 Task: Use the formula "ISO.CEILING" in spreadsheet "Project portfolio".
Action: Mouse moved to (401, 233)
Screenshot: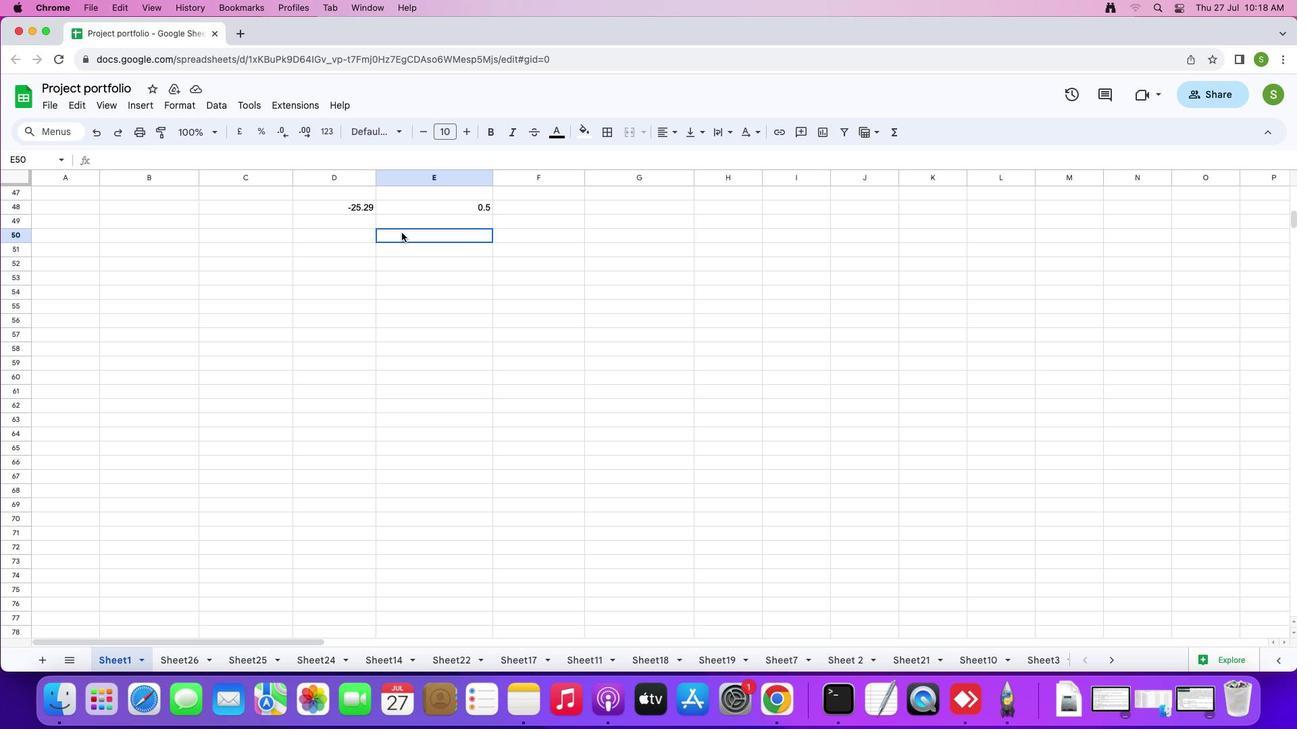 
Action: Mouse pressed left at (401, 233)
Screenshot: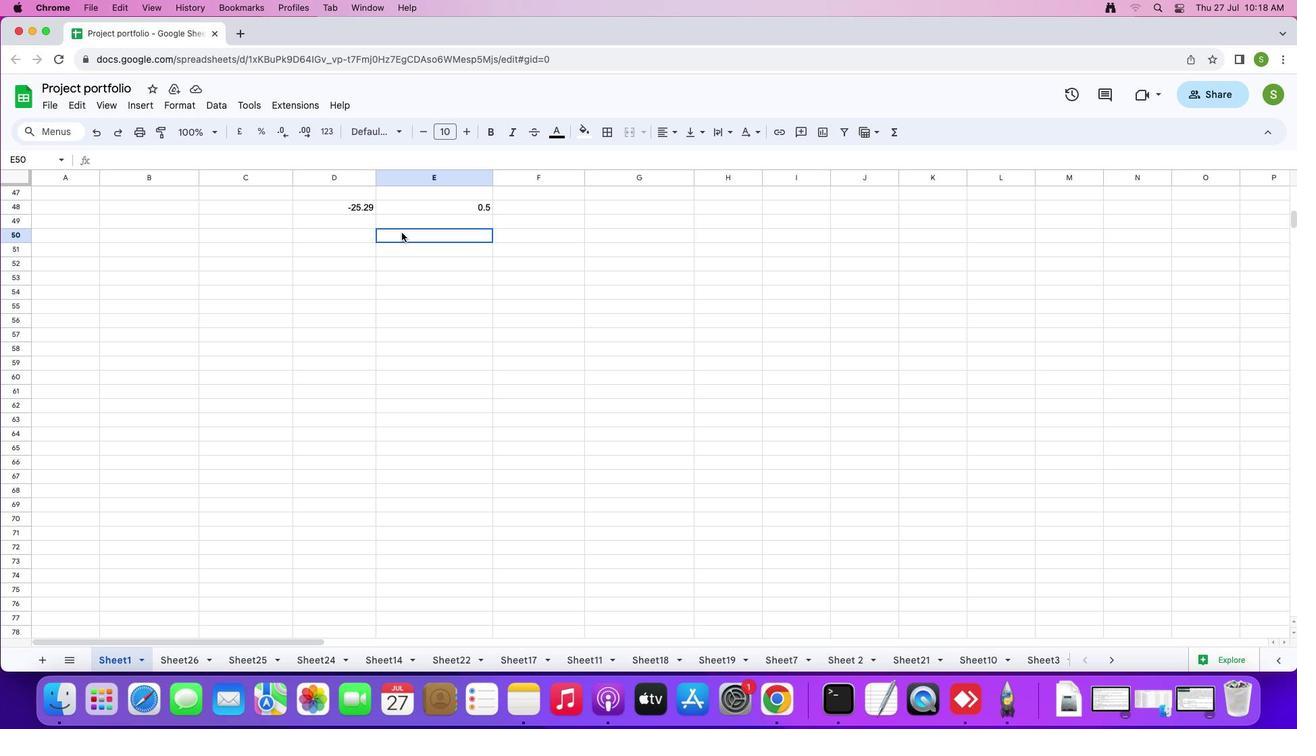 
Action: Mouse moved to (140, 102)
Screenshot: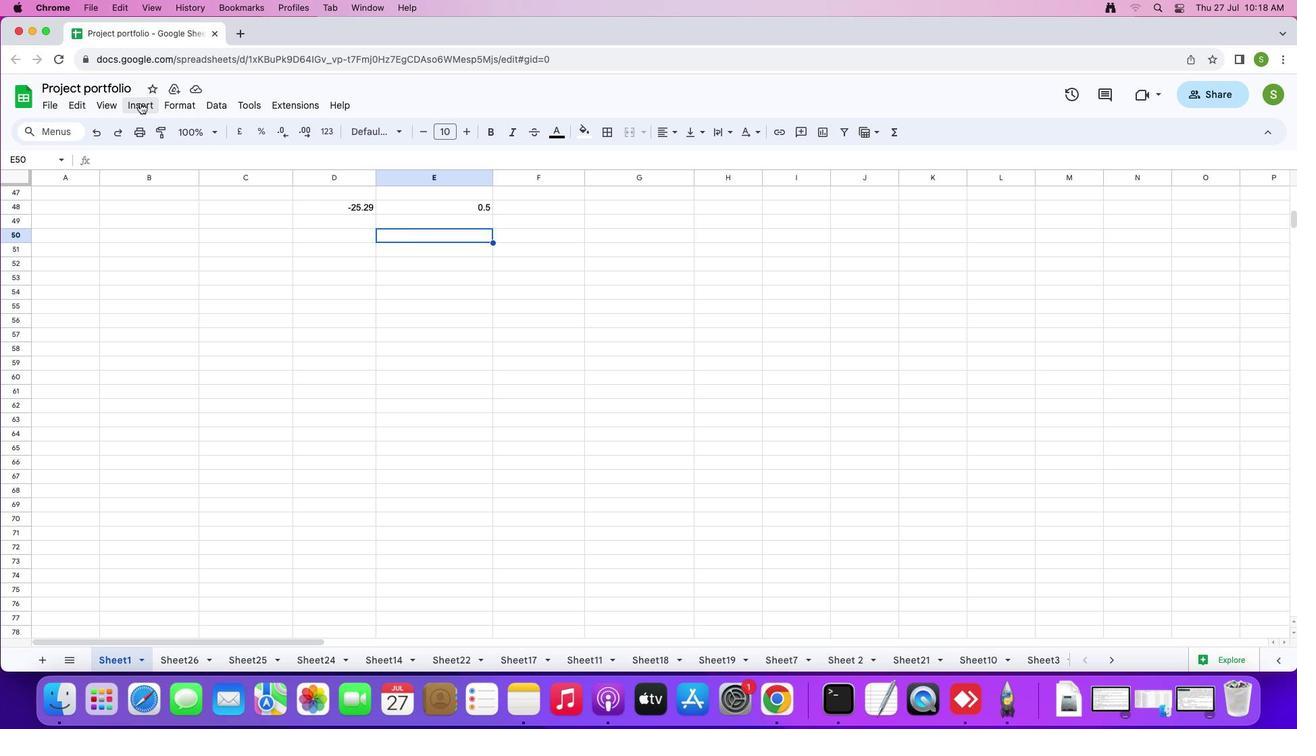 
Action: Mouse pressed left at (140, 102)
Screenshot: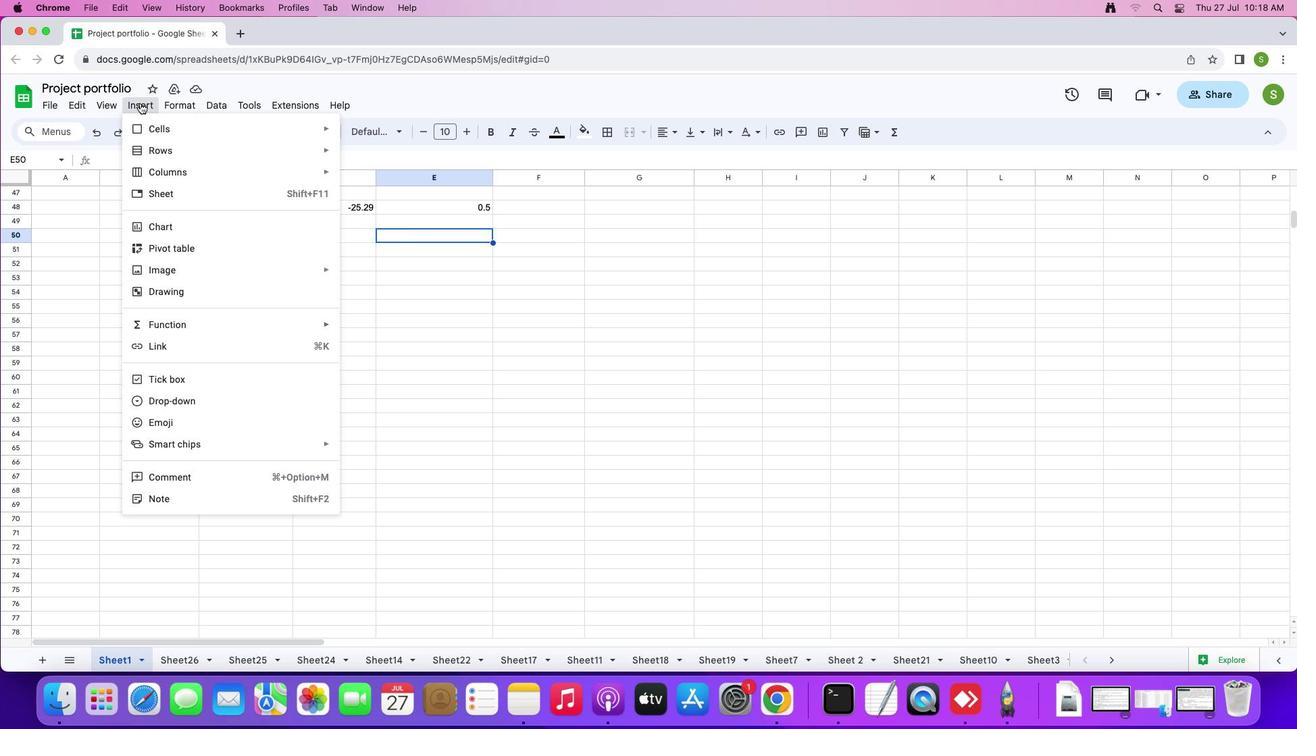 
Action: Mouse moved to (183, 333)
Screenshot: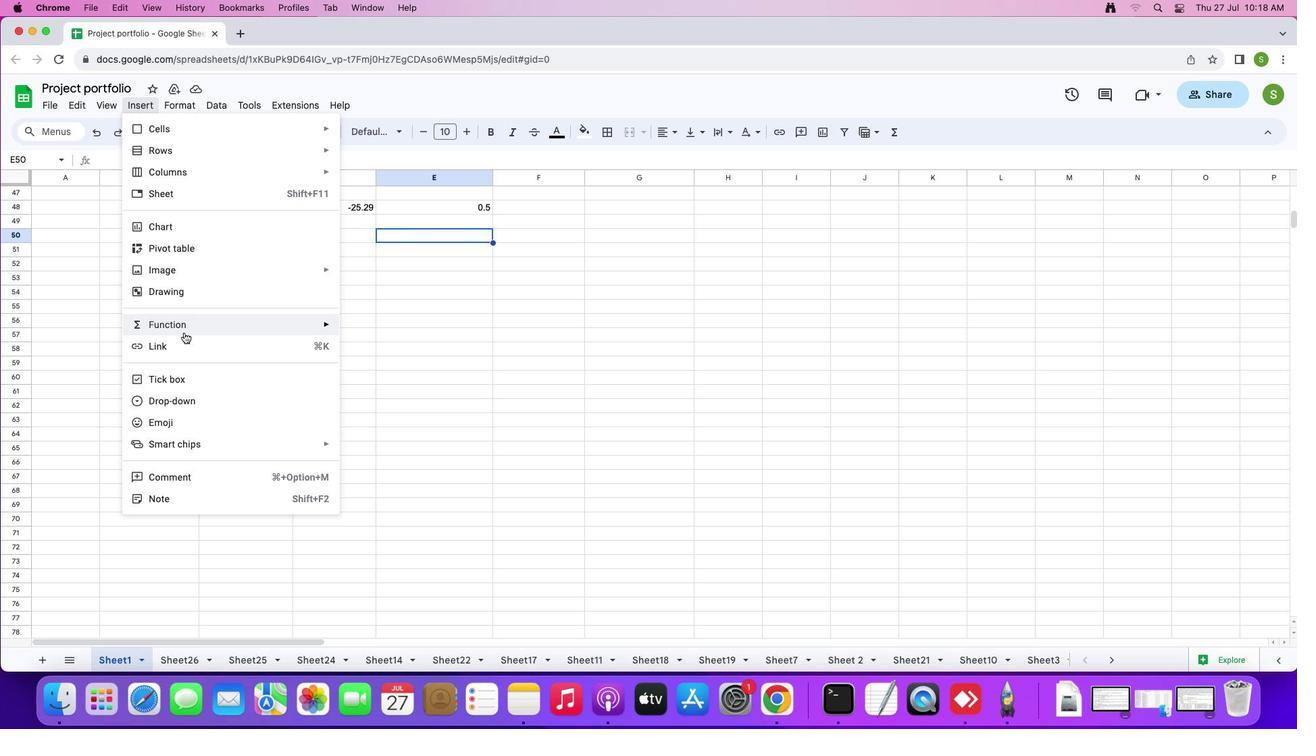 
Action: Mouse pressed left at (183, 333)
Screenshot: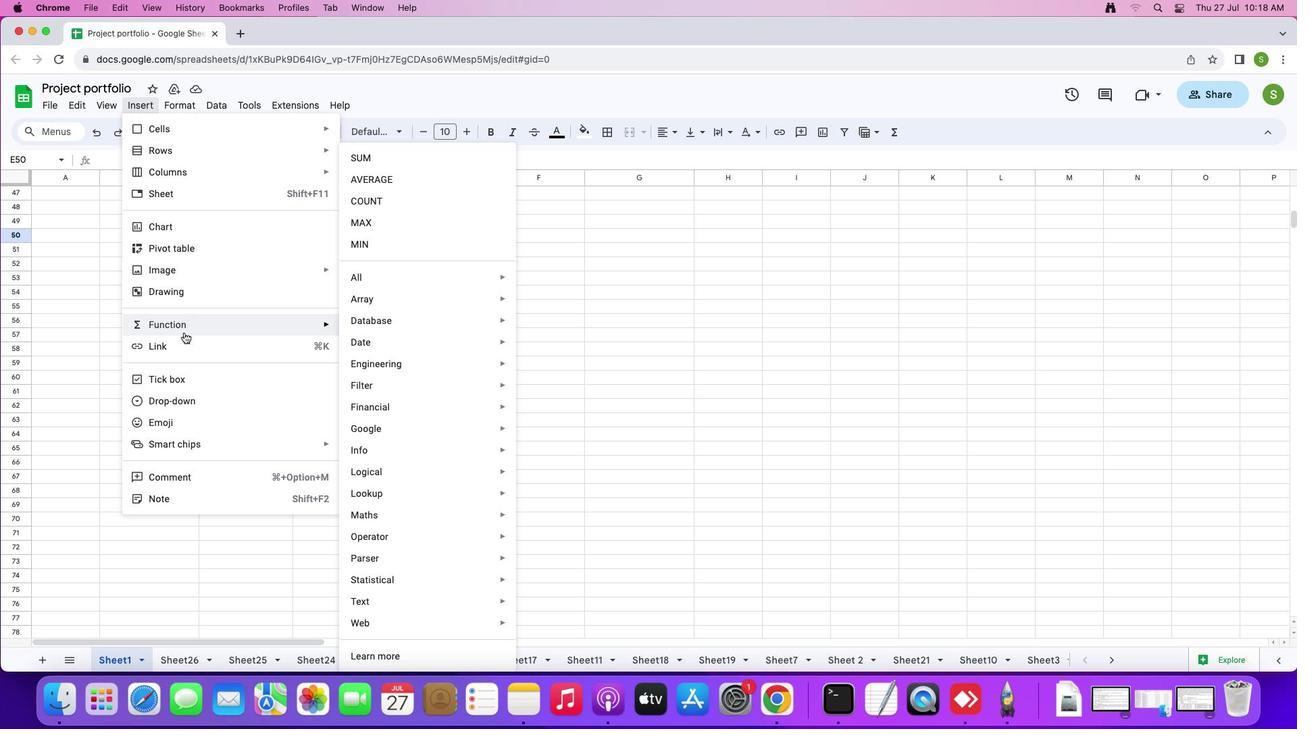 
Action: Mouse moved to (388, 281)
Screenshot: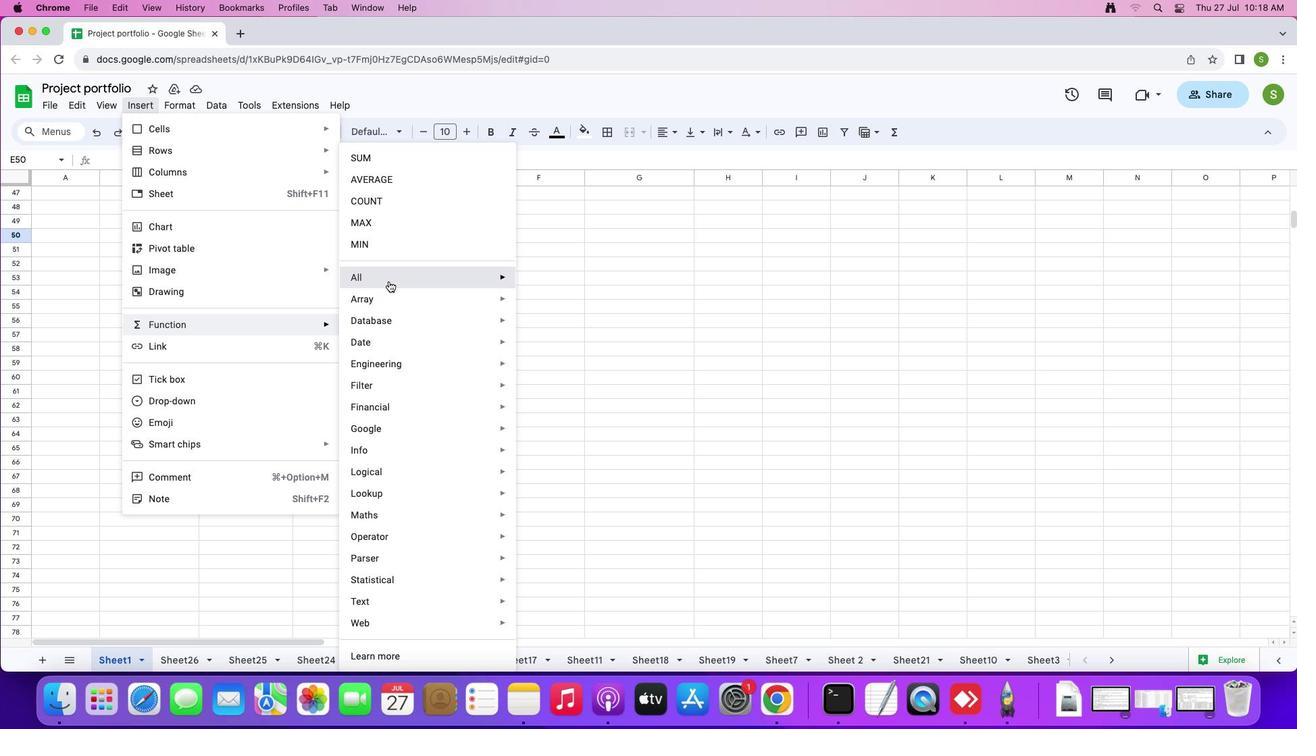 
Action: Mouse pressed left at (388, 281)
Screenshot: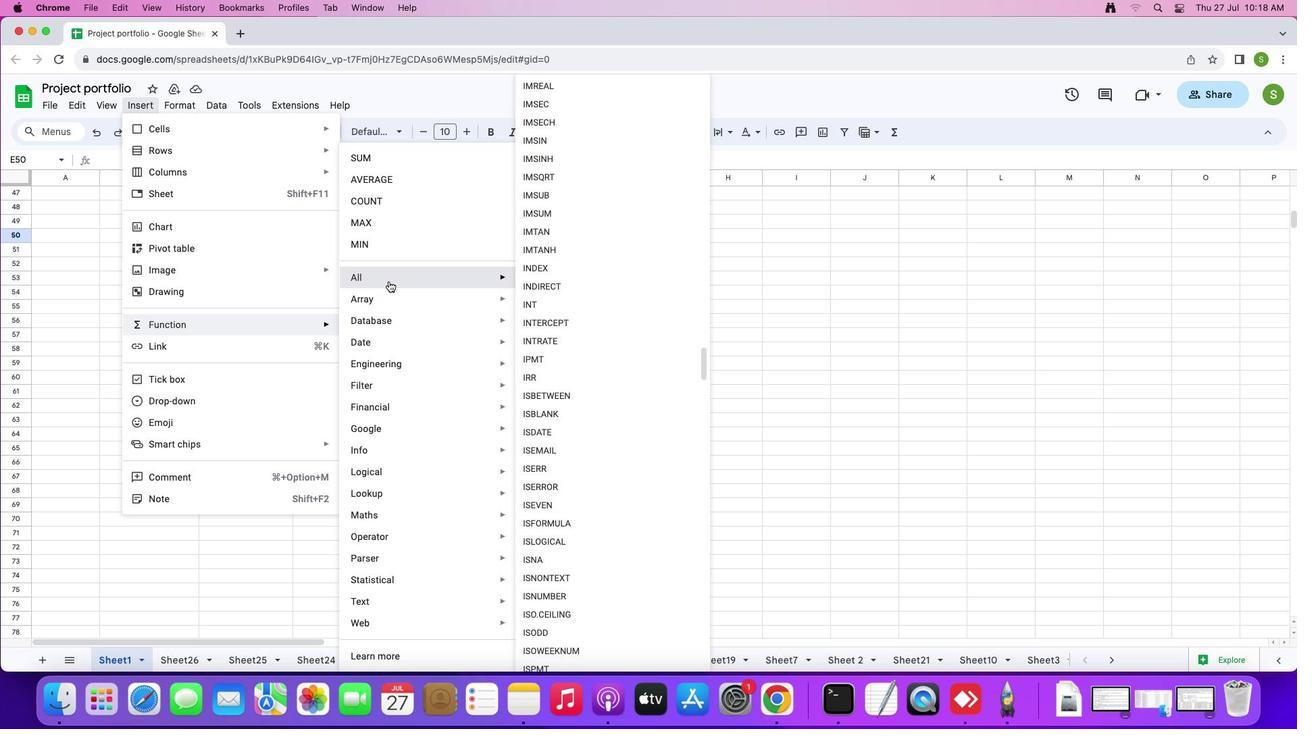
Action: Mouse moved to (560, 614)
Screenshot: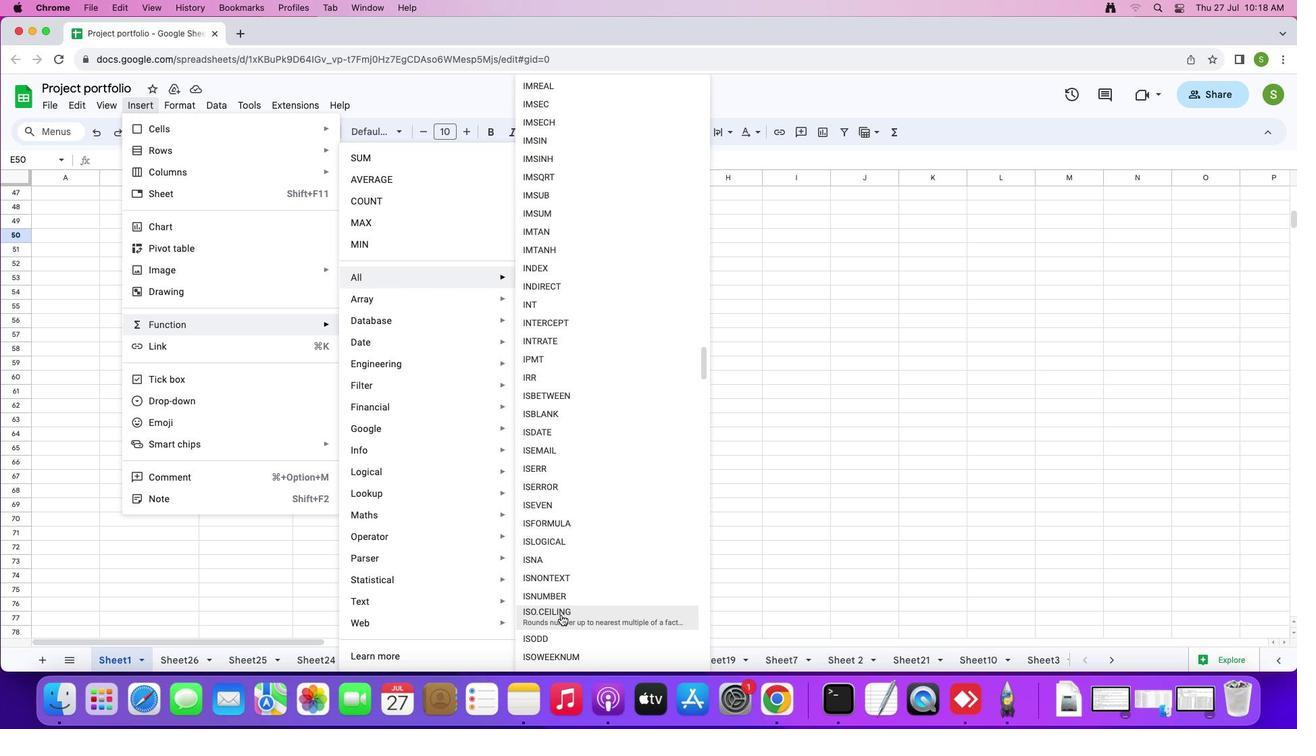 
Action: Mouse pressed left at (560, 614)
Screenshot: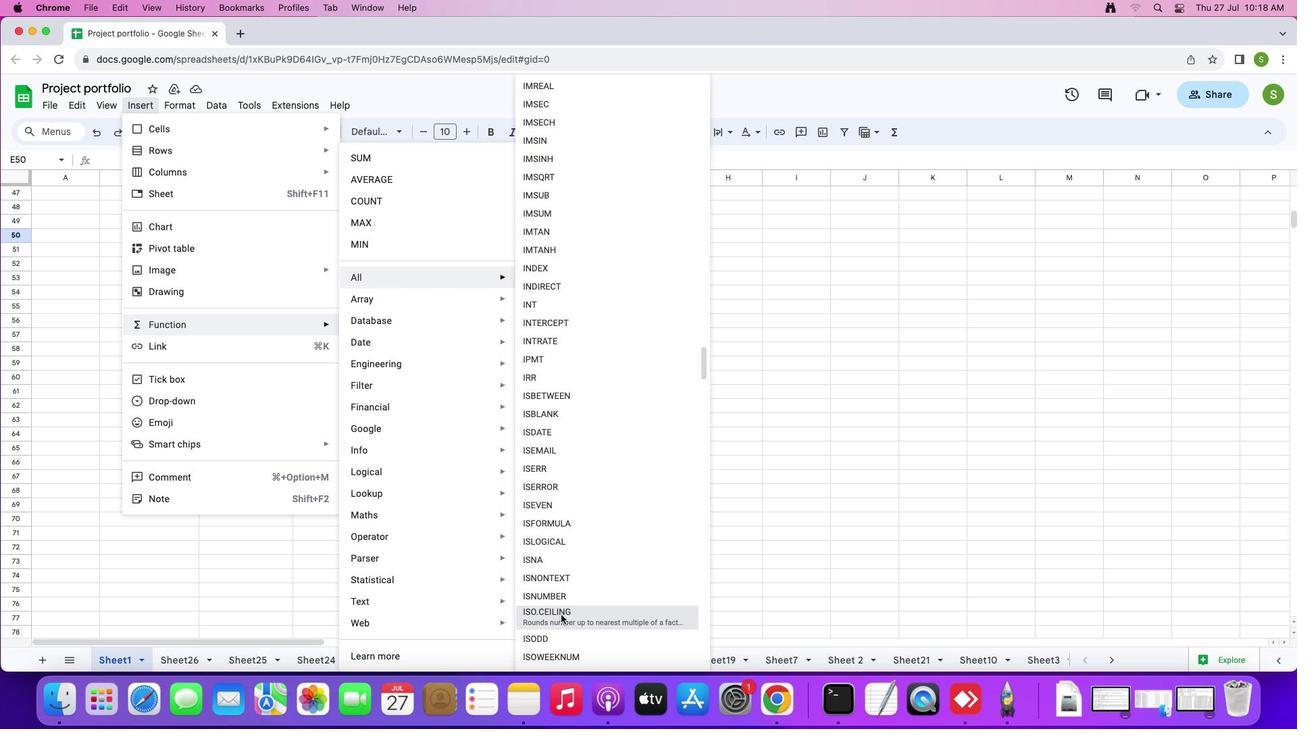 
Action: Mouse moved to (347, 205)
Screenshot: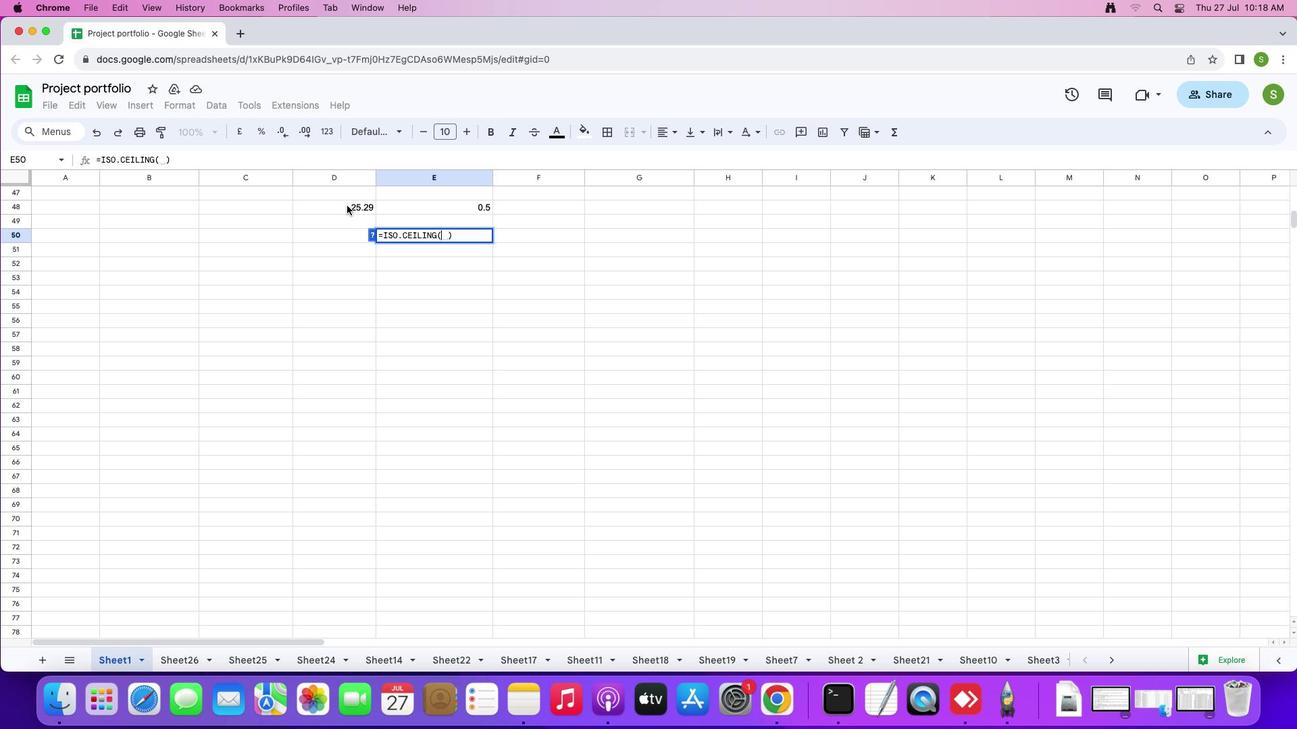 
Action: Mouse pressed left at (347, 205)
Screenshot: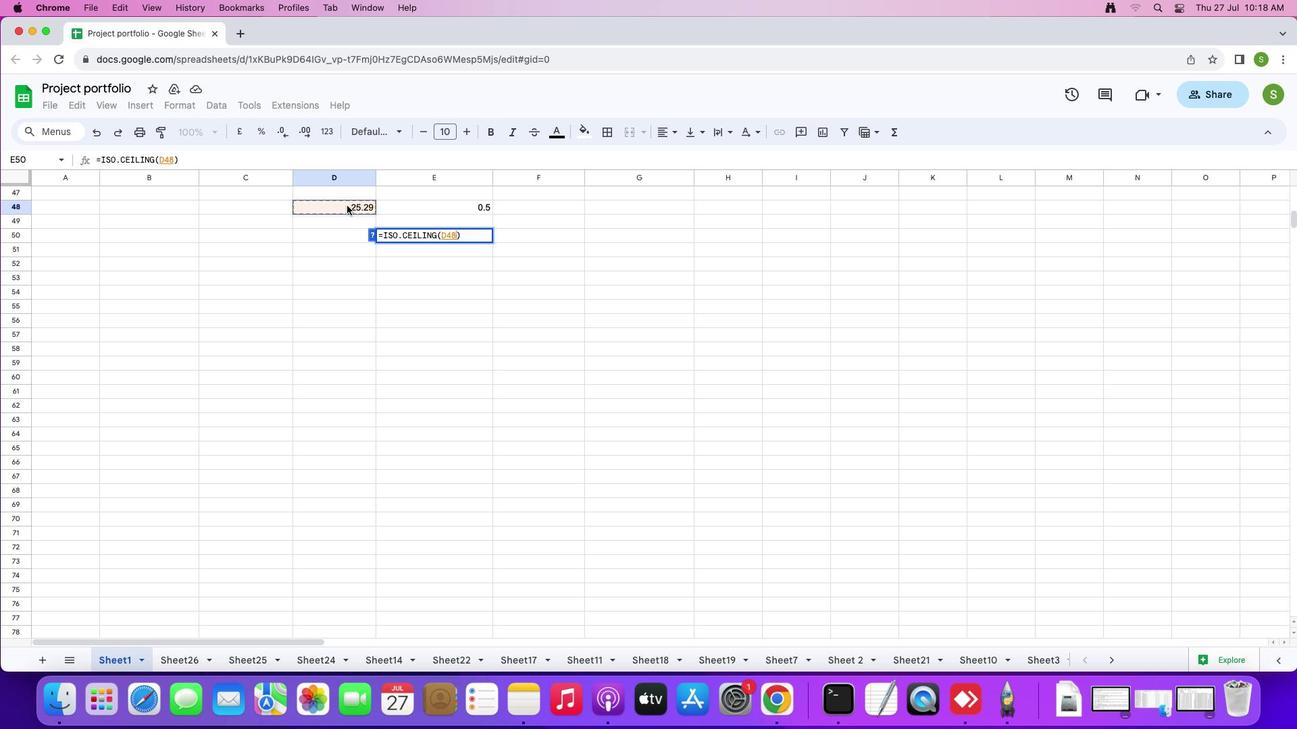 
Action: Key pressed ','
Screenshot: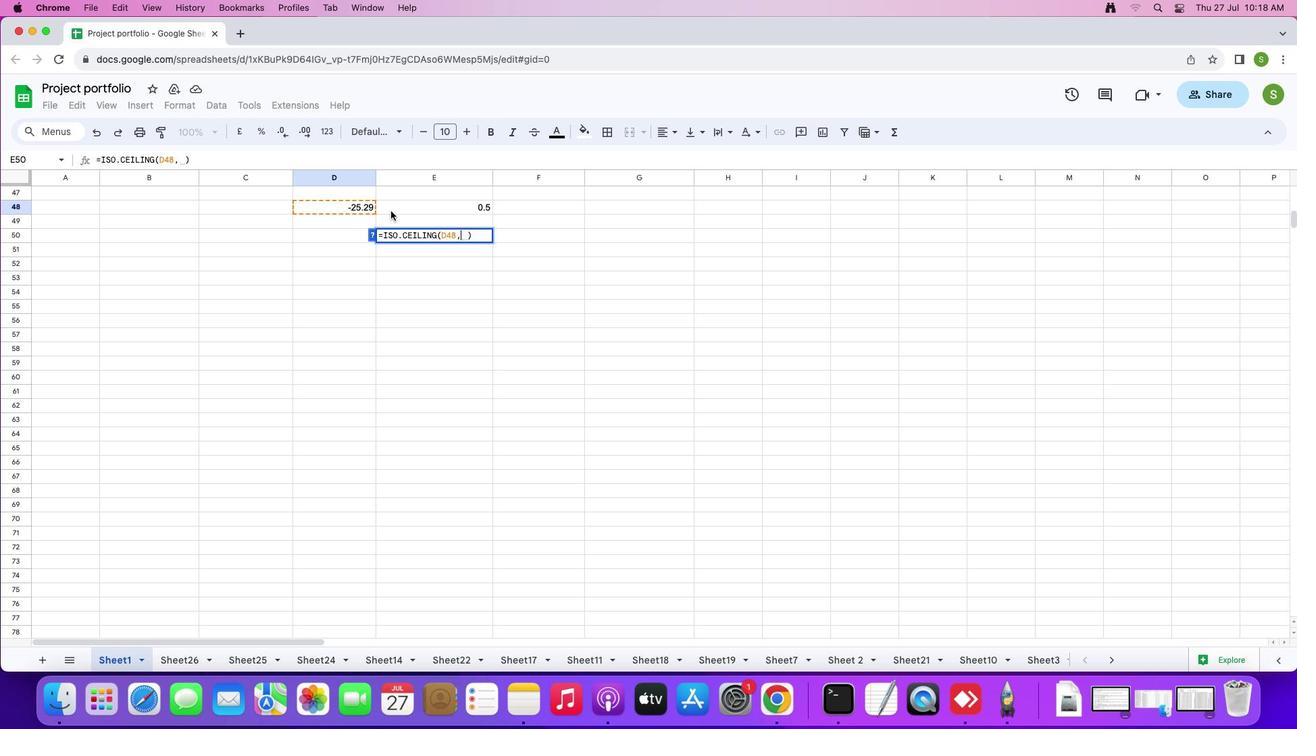 
Action: Mouse moved to (433, 205)
Screenshot: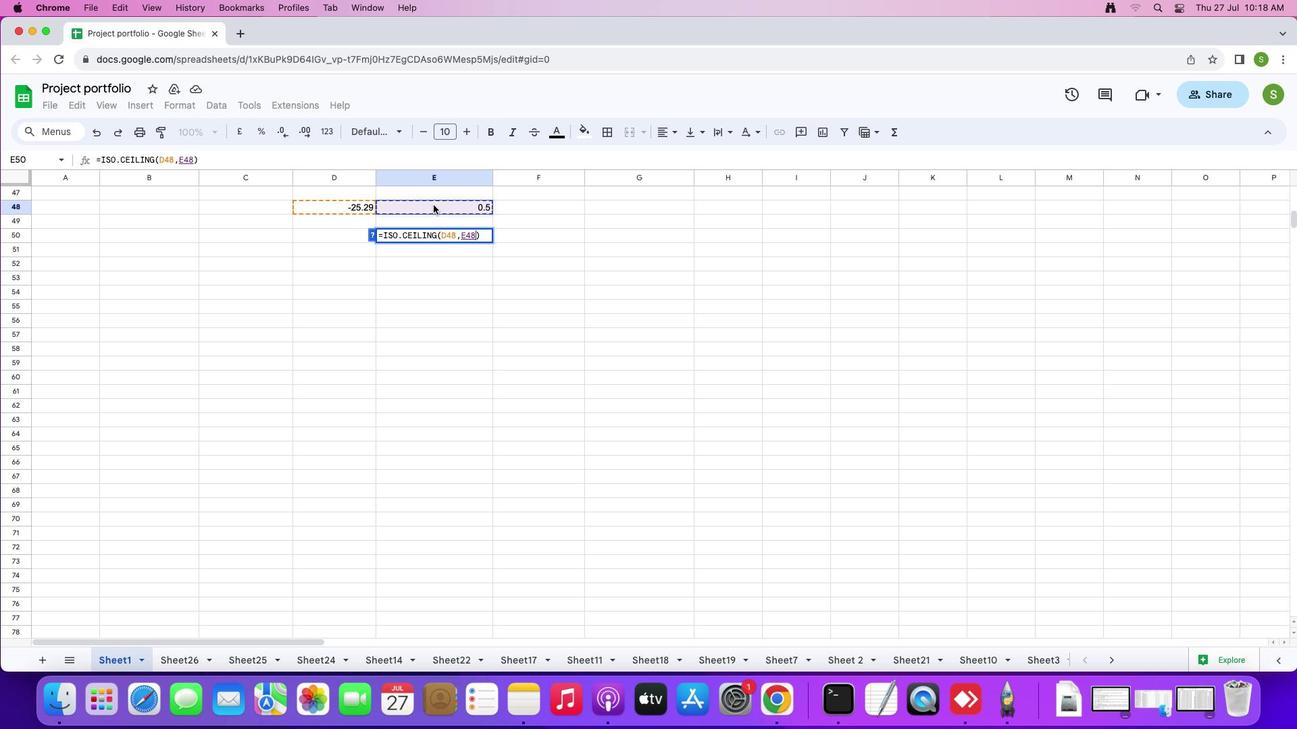 
Action: Mouse pressed left at (433, 205)
Screenshot: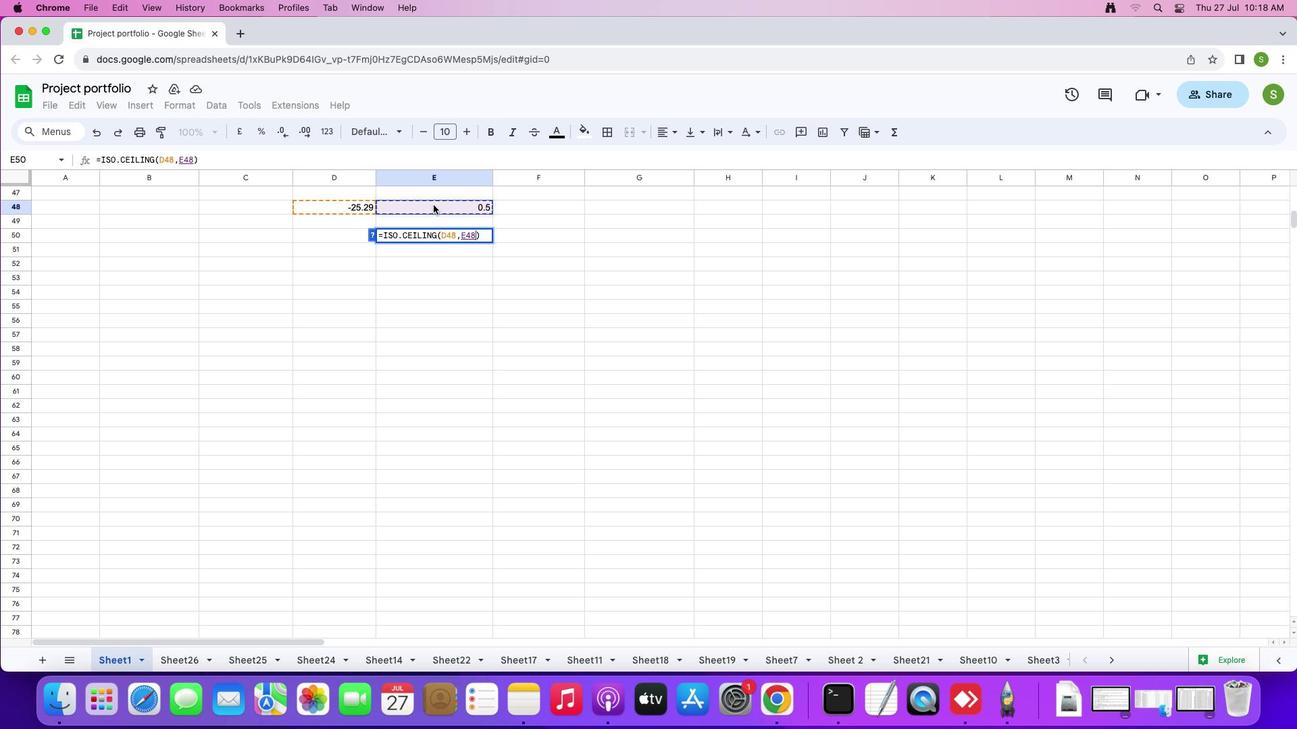 
Action: Key pressed Key.enter
Screenshot: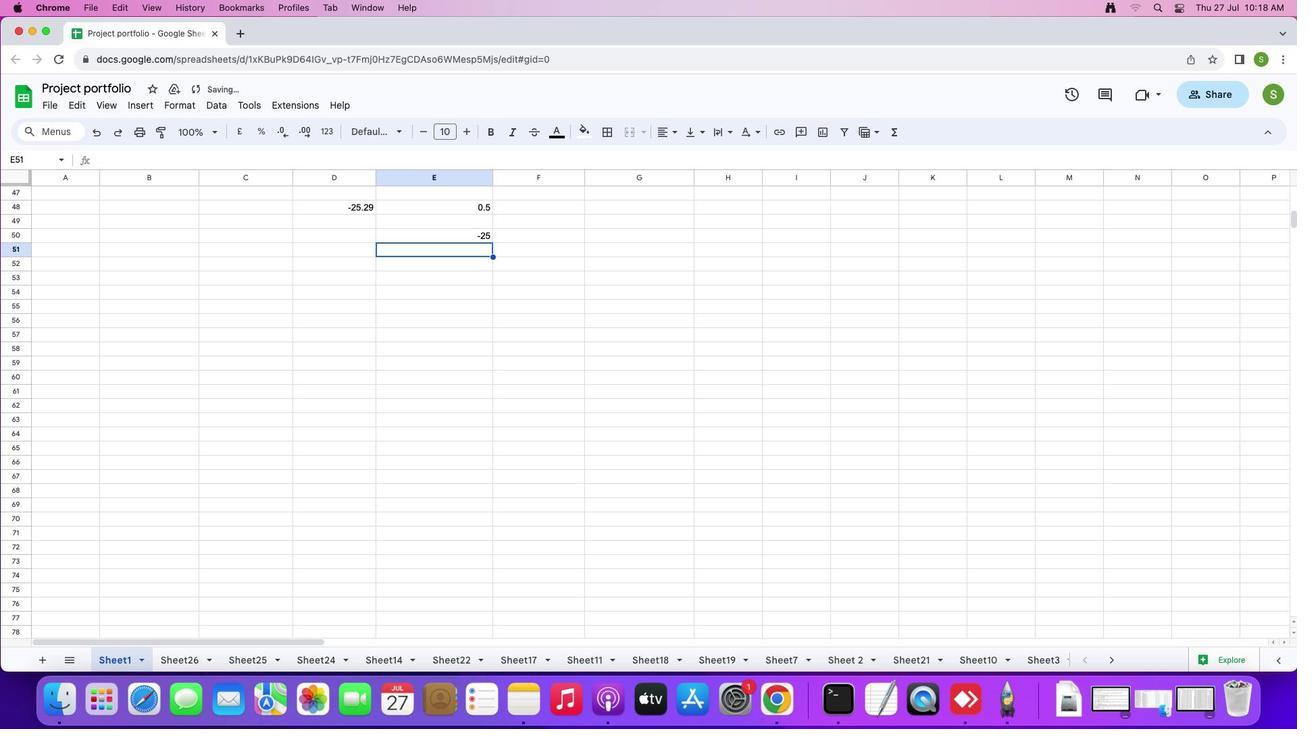 
Action: Mouse moved to (440, 226)
Screenshot: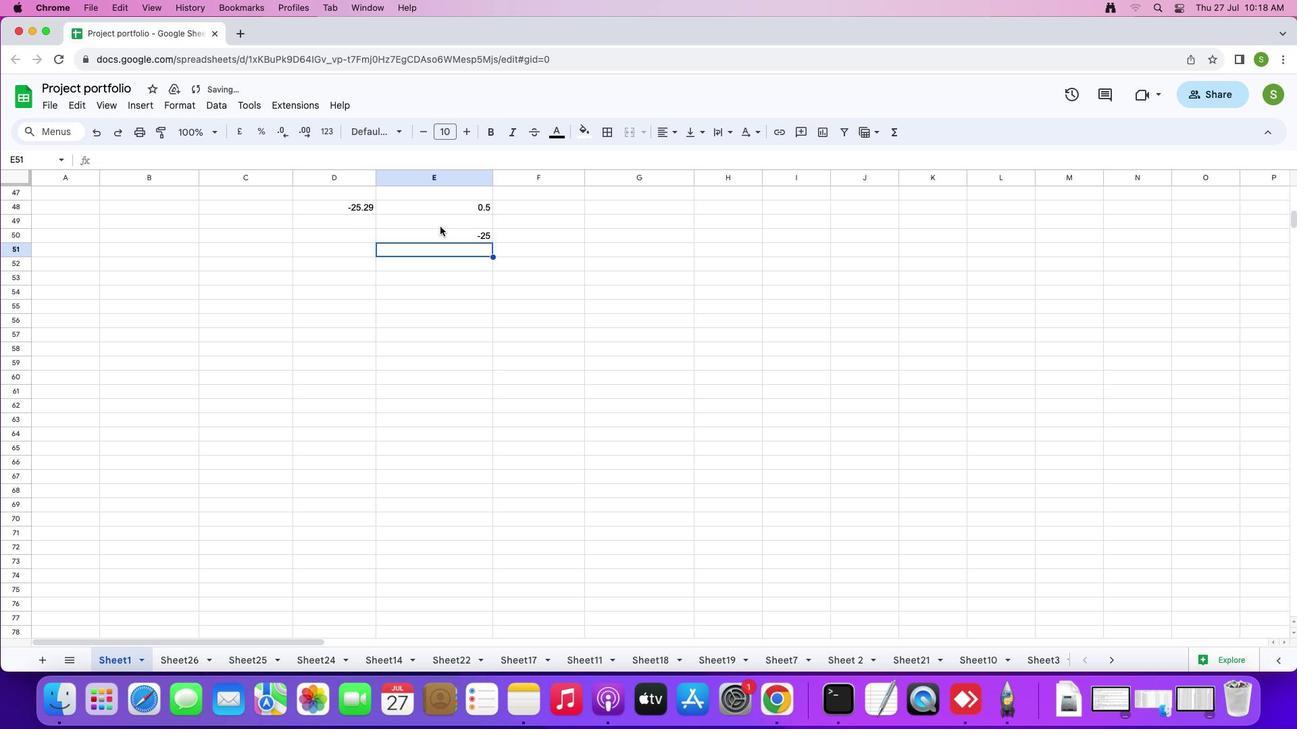 
